 Task: Look for products in the category "Aromatherapy & Essential Oils" from Herban Cowboy only.
Action: Mouse moved to (254, 104)
Screenshot: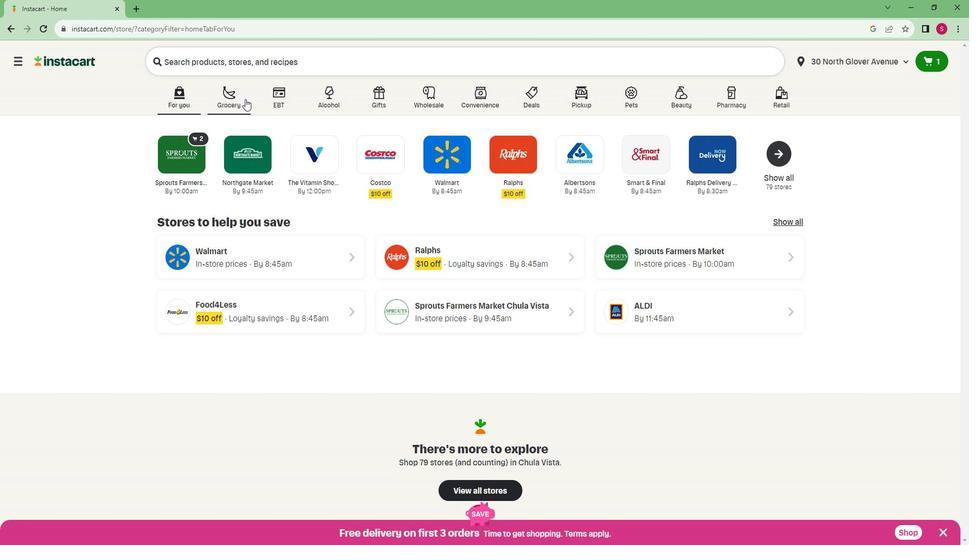 
Action: Mouse pressed left at (254, 104)
Screenshot: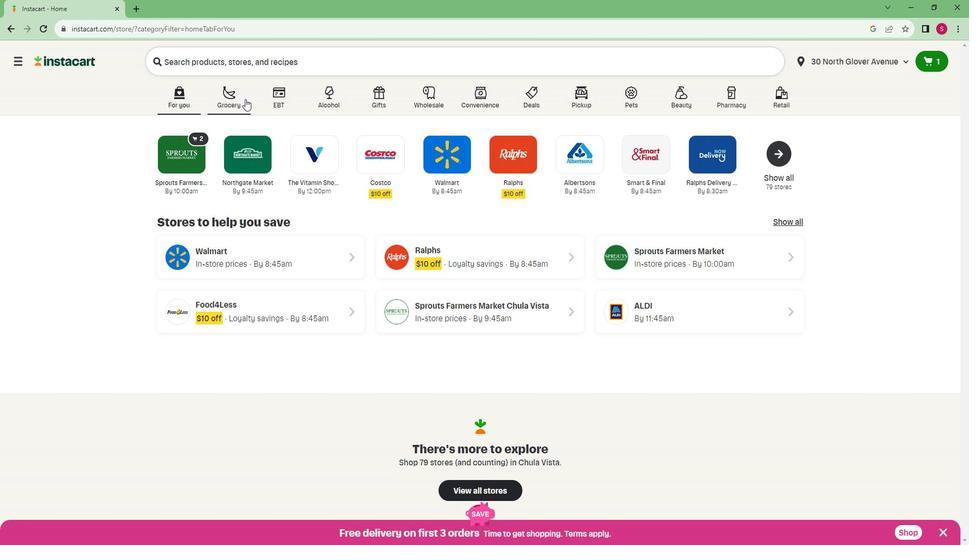 
Action: Mouse moved to (235, 281)
Screenshot: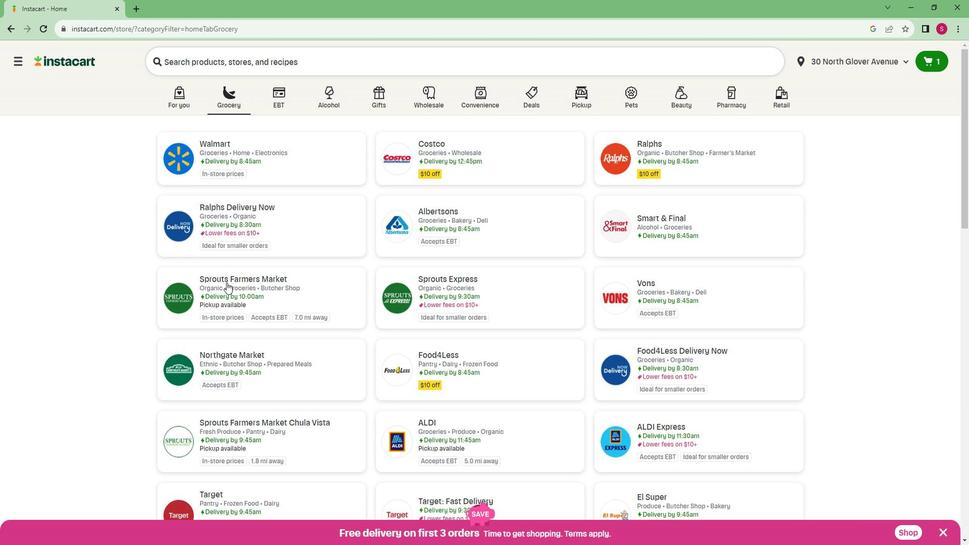 
Action: Mouse pressed left at (235, 281)
Screenshot: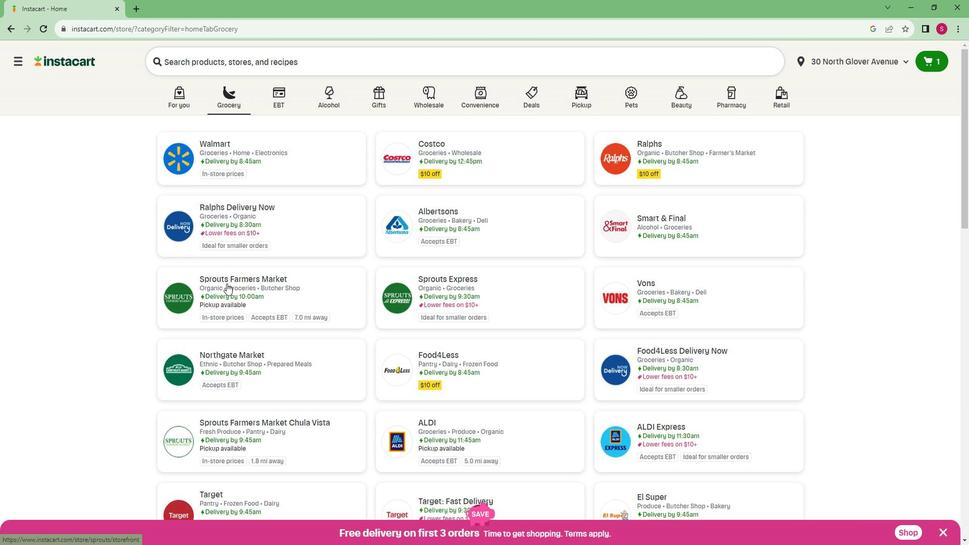 
Action: Mouse moved to (92, 332)
Screenshot: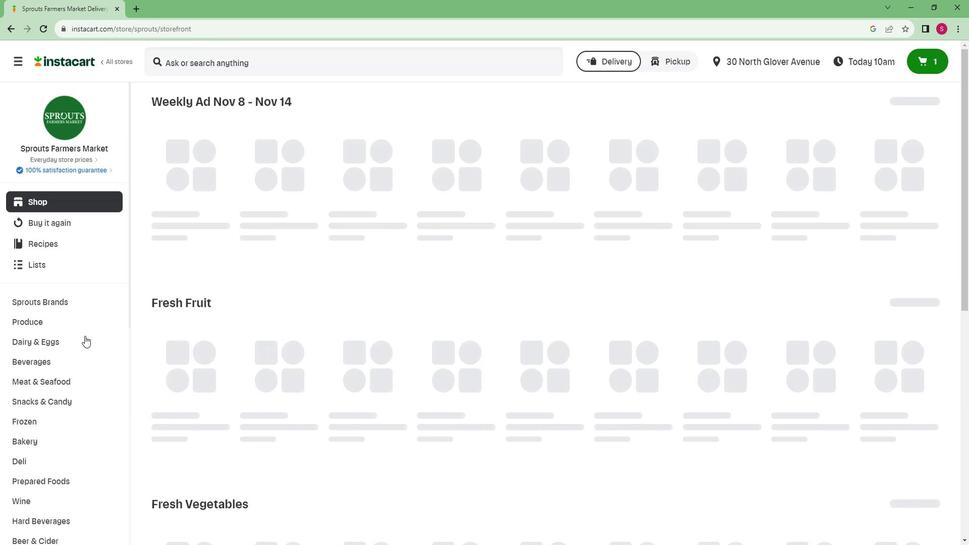 
Action: Mouse scrolled (92, 332) with delta (0, 0)
Screenshot: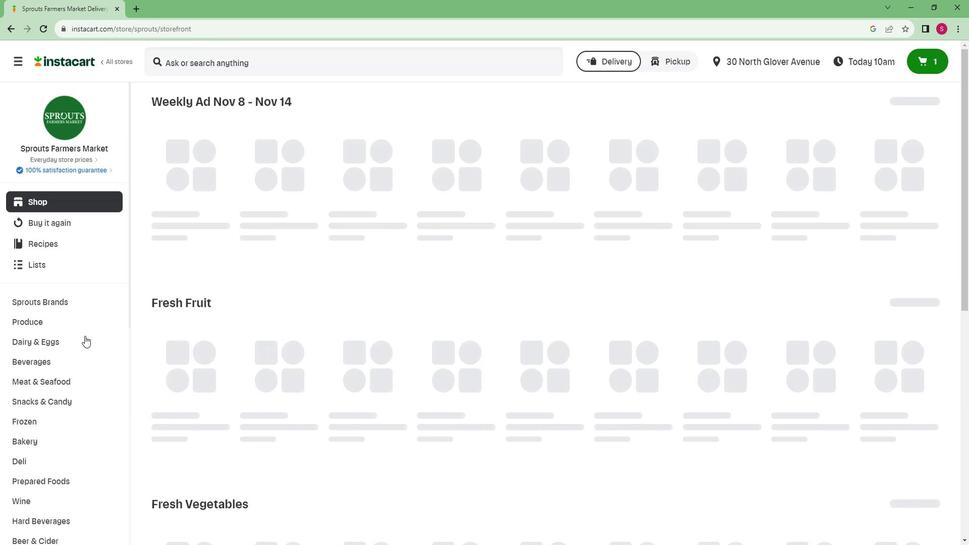 
Action: Mouse moved to (92, 332)
Screenshot: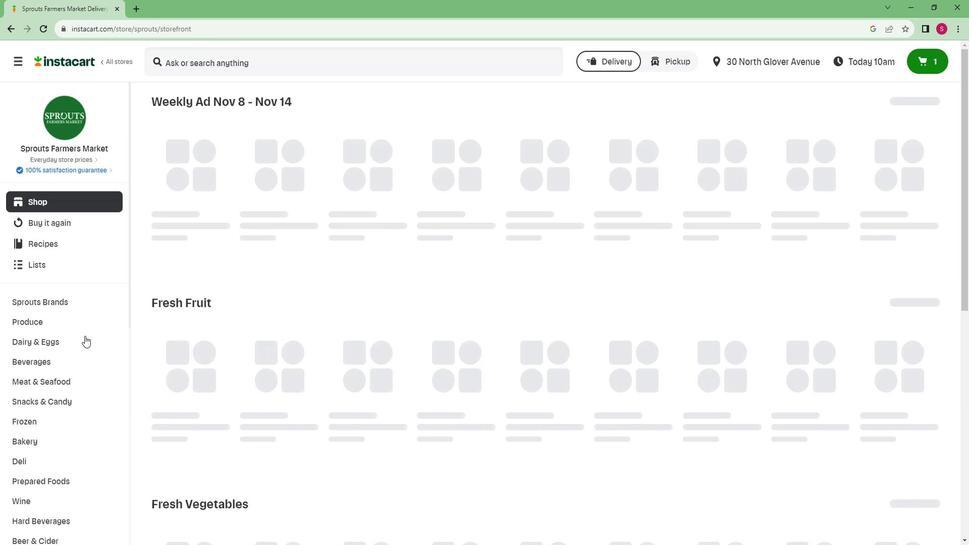 
Action: Mouse scrolled (92, 332) with delta (0, 0)
Screenshot: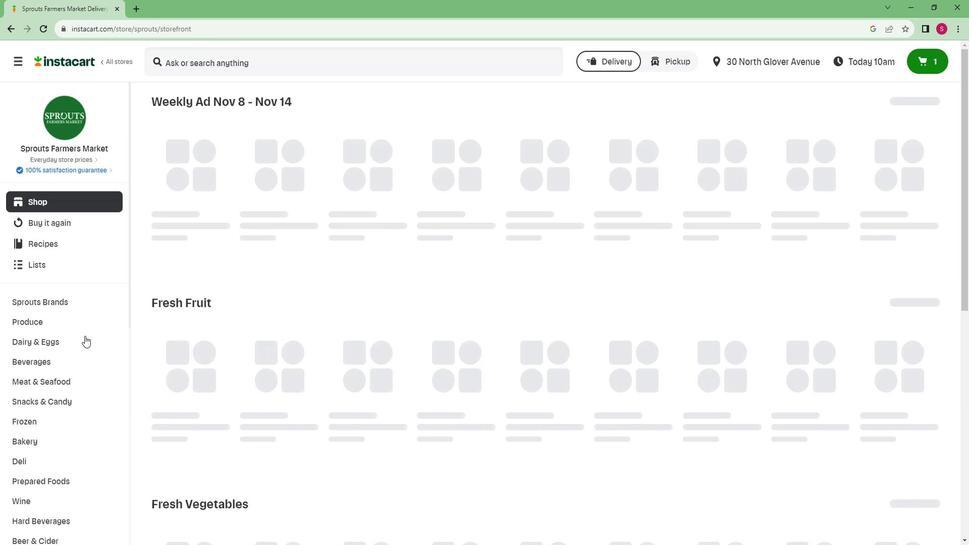
Action: Mouse scrolled (92, 332) with delta (0, 0)
Screenshot: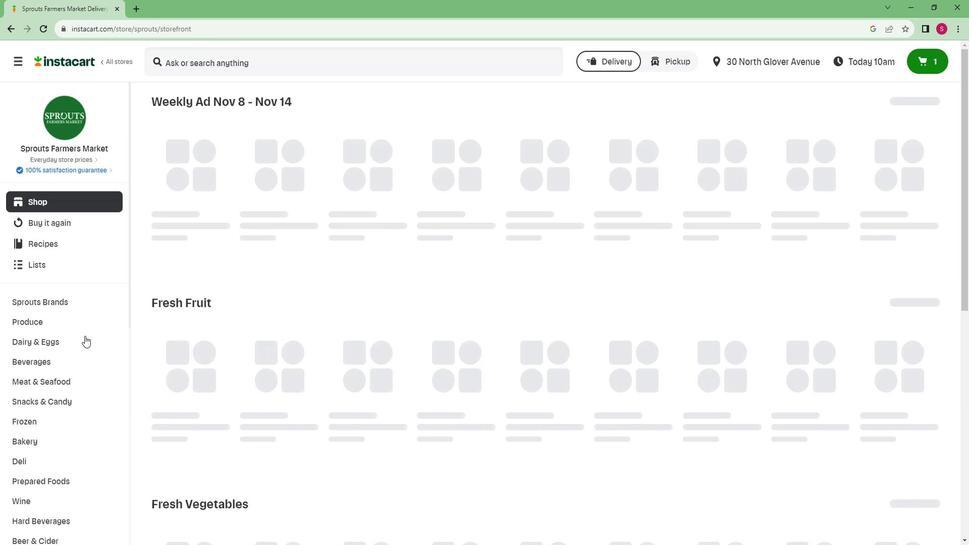 
Action: Mouse moved to (90, 332)
Screenshot: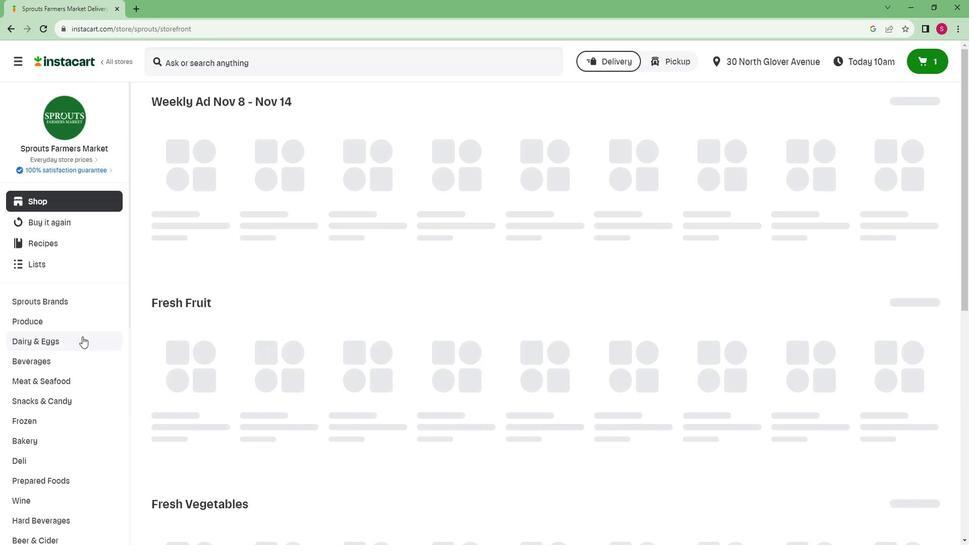 
Action: Mouse scrolled (90, 332) with delta (0, 0)
Screenshot: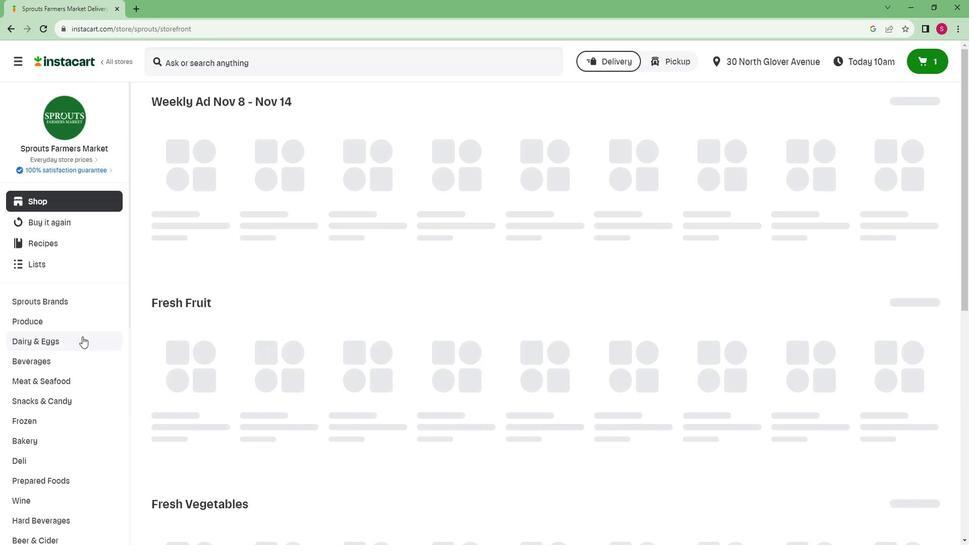 
Action: Mouse moved to (89, 325)
Screenshot: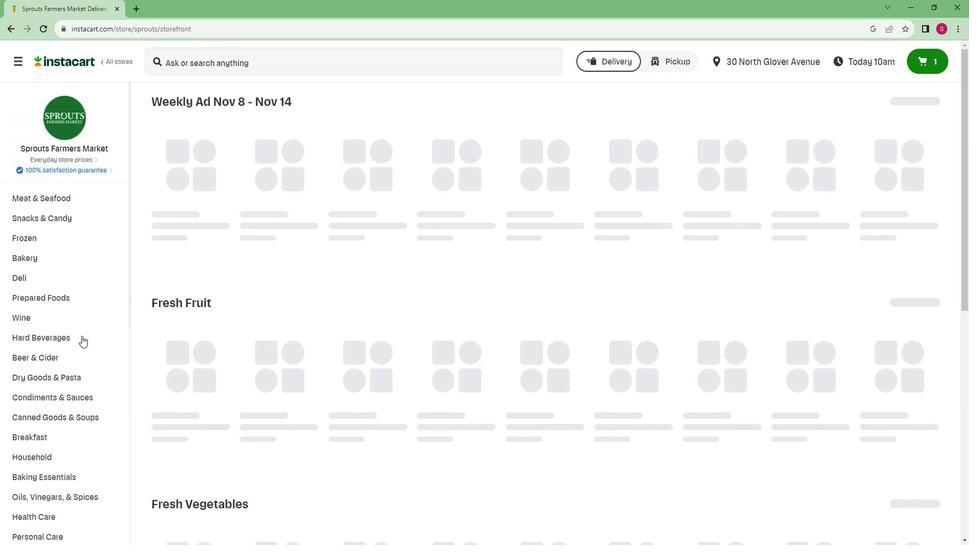 
Action: Mouse scrolled (89, 325) with delta (0, 0)
Screenshot: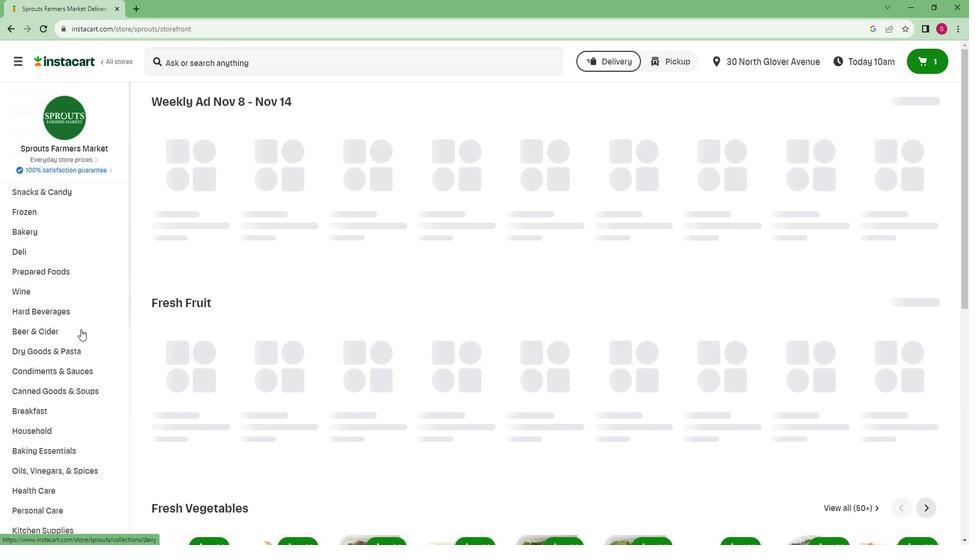 
Action: Mouse scrolled (89, 325) with delta (0, 0)
Screenshot: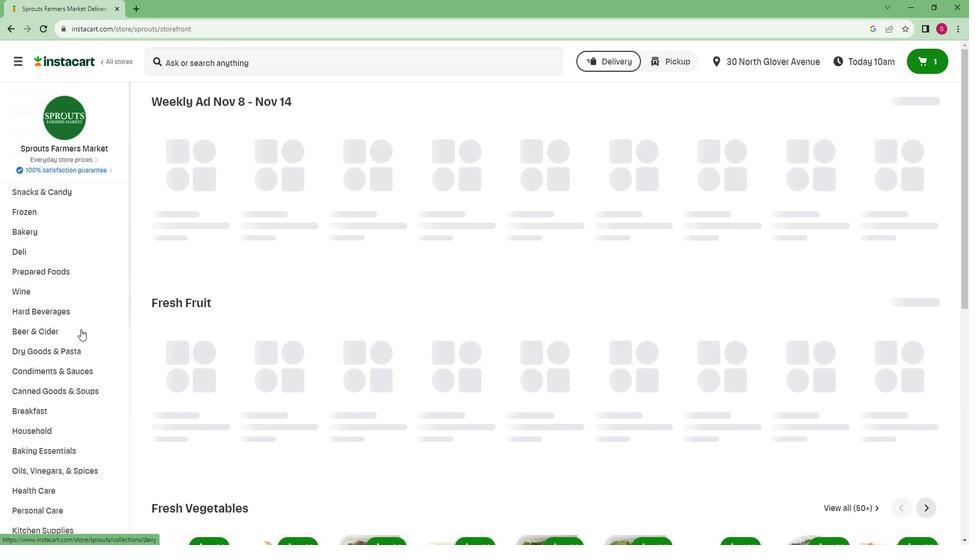 
Action: Mouse scrolled (89, 325) with delta (0, 0)
Screenshot: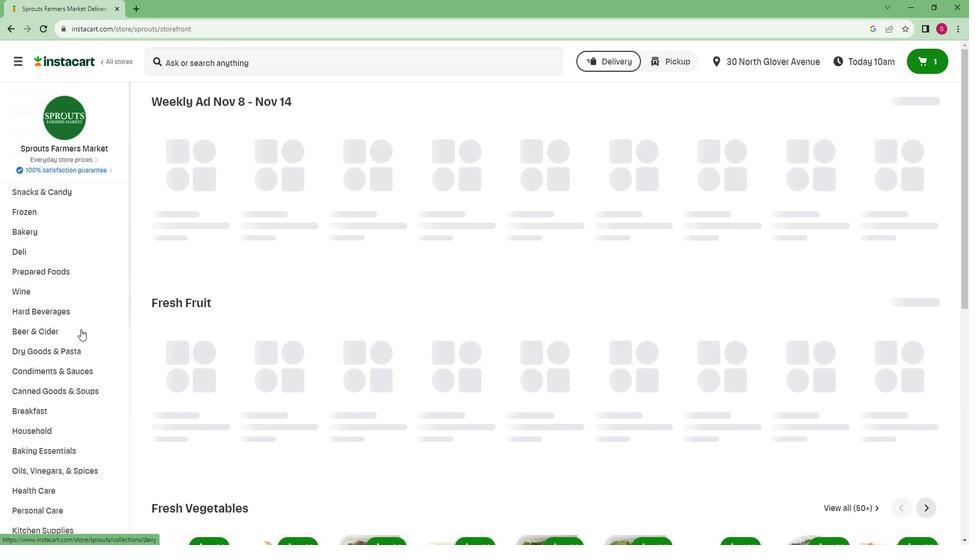 
Action: Mouse scrolled (89, 325) with delta (0, 0)
Screenshot: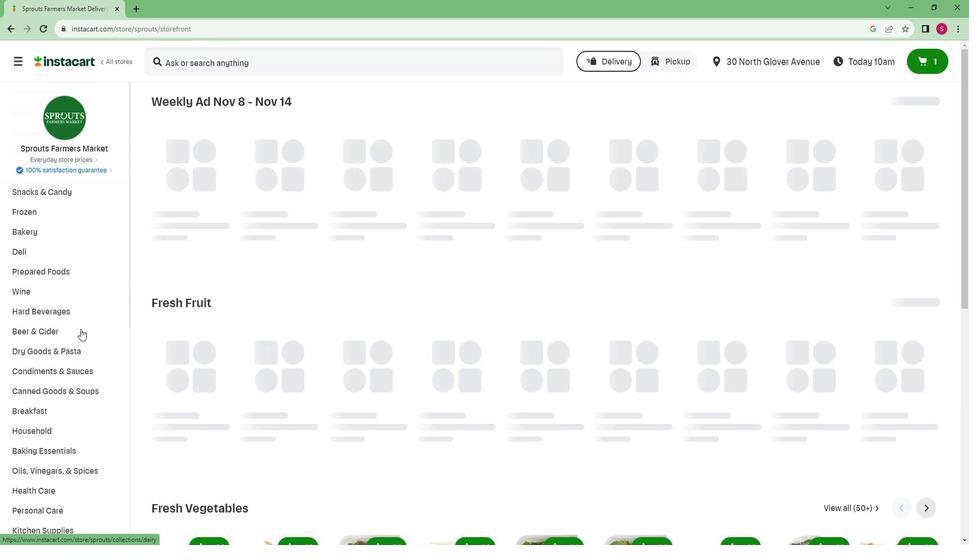 
Action: Mouse scrolled (89, 325) with delta (0, 0)
Screenshot: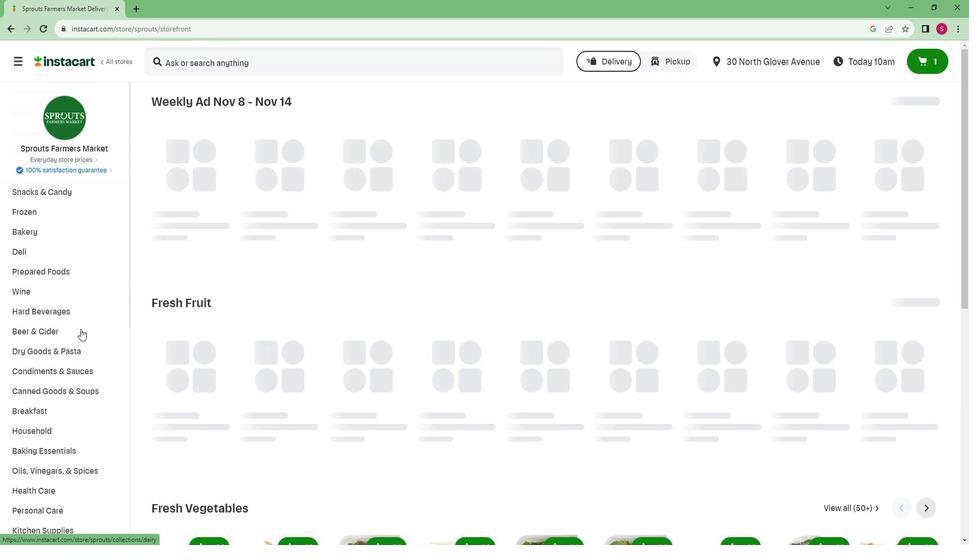 
Action: Mouse scrolled (89, 325) with delta (0, 0)
Screenshot: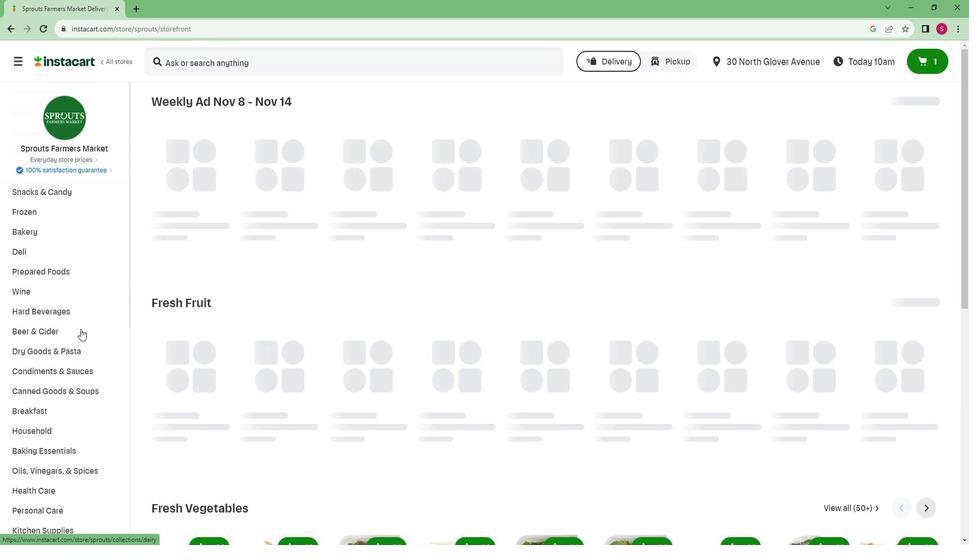 
Action: Mouse scrolled (89, 325) with delta (0, 0)
Screenshot: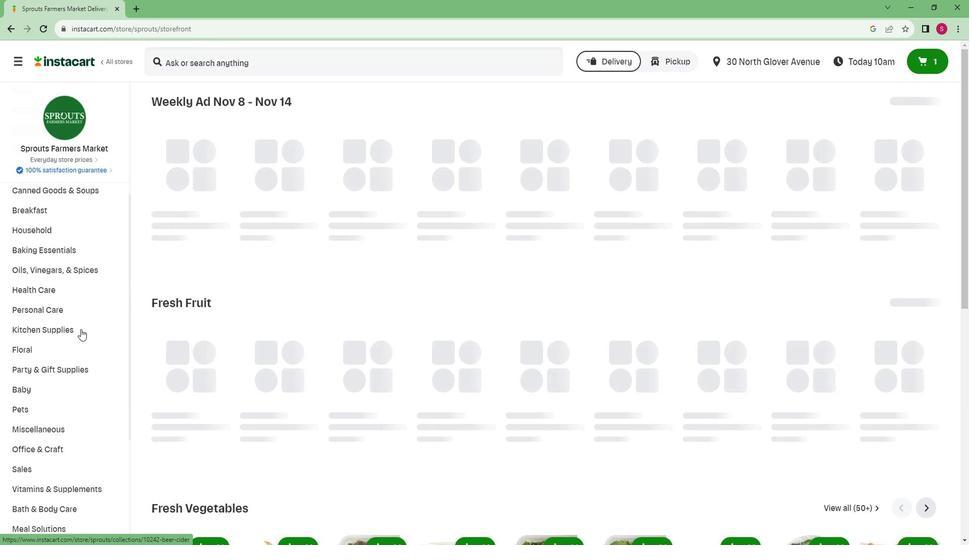 
Action: Mouse scrolled (89, 325) with delta (0, 0)
Screenshot: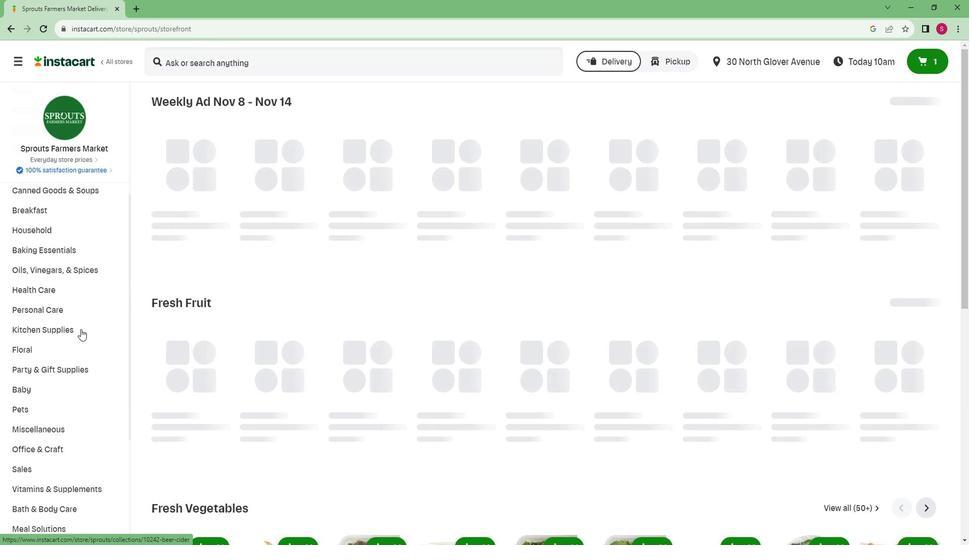 
Action: Mouse scrolled (89, 325) with delta (0, 0)
Screenshot: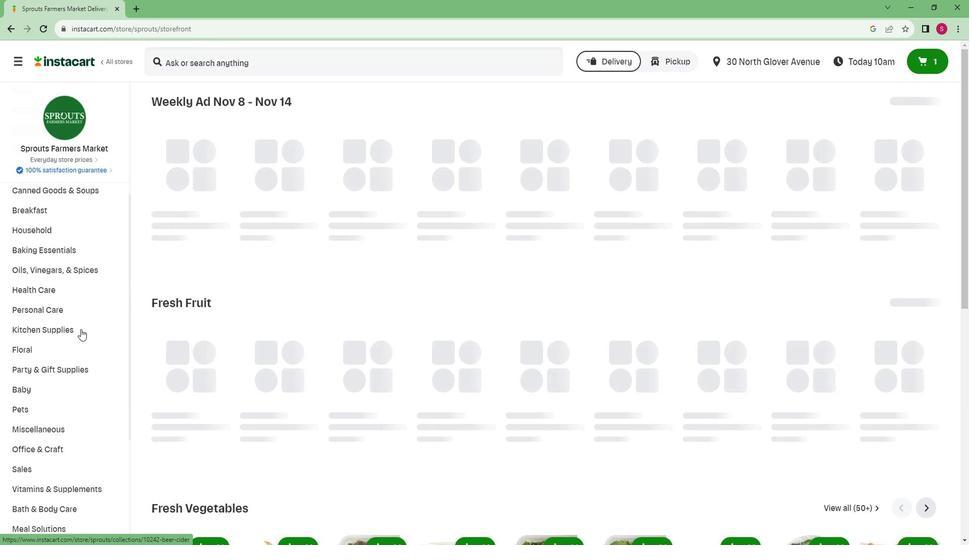 
Action: Mouse scrolled (89, 325) with delta (0, 0)
Screenshot: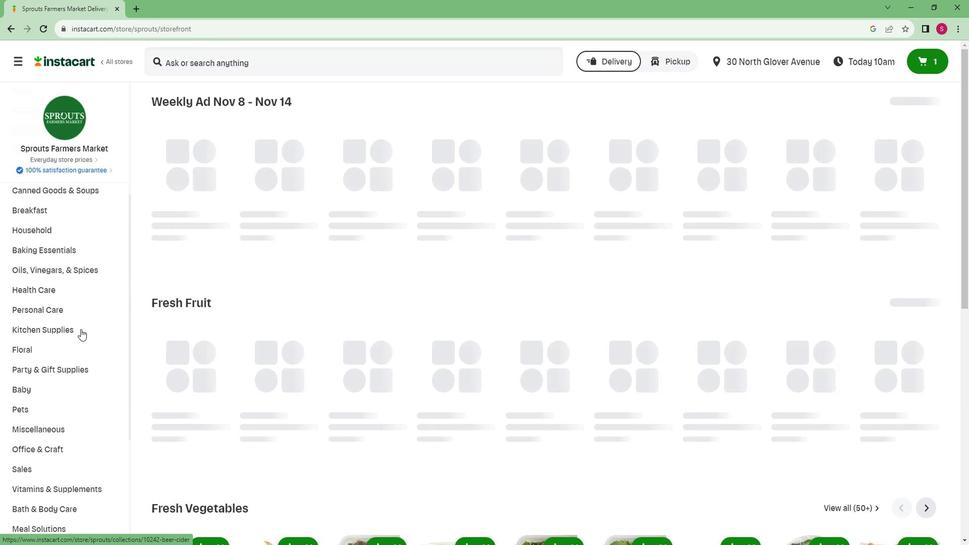 
Action: Mouse scrolled (89, 325) with delta (0, 0)
Screenshot: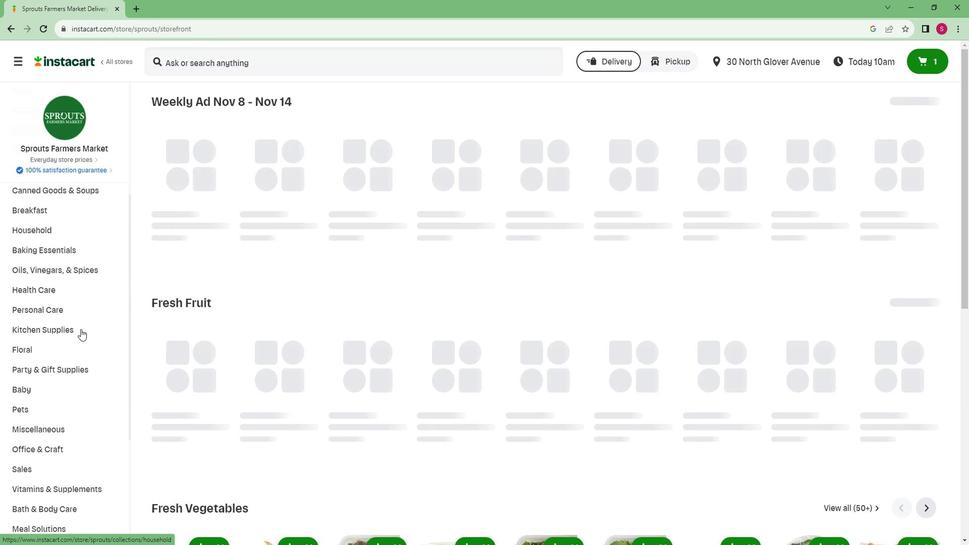 
Action: Mouse moved to (66, 492)
Screenshot: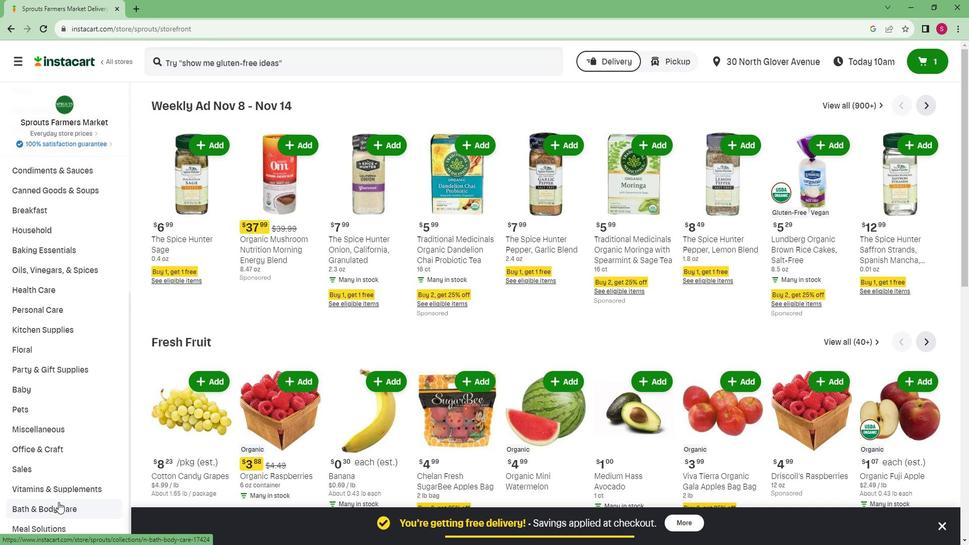 
Action: Mouse pressed left at (66, 492)
Screenshot: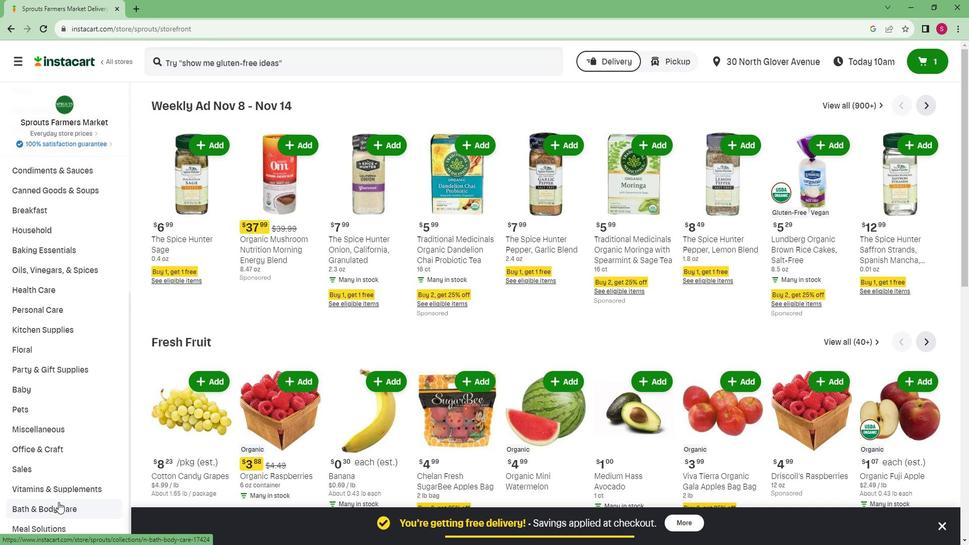 
Action: Mouse moved to (75, 496)
Screenshot: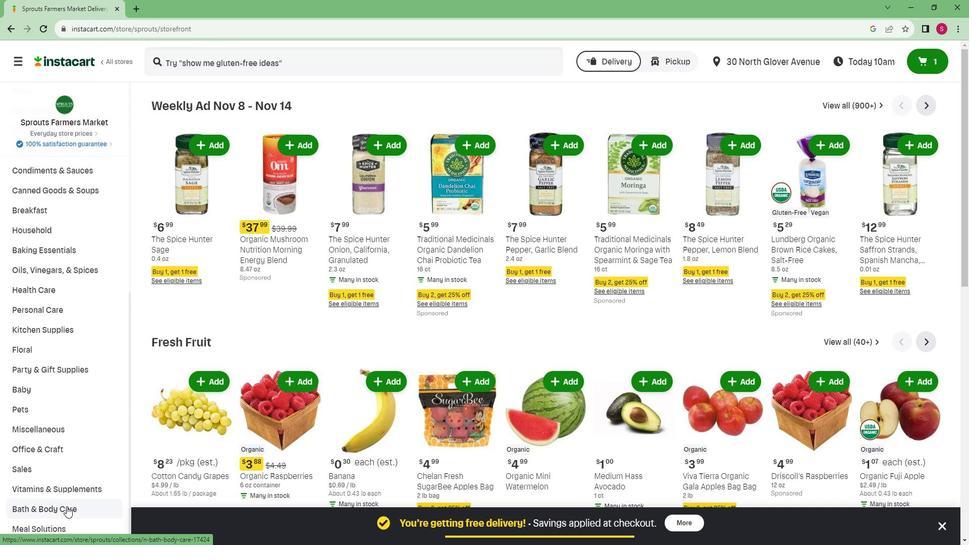 
Action: Mouse pressed left at (75, 496)
Screenshot: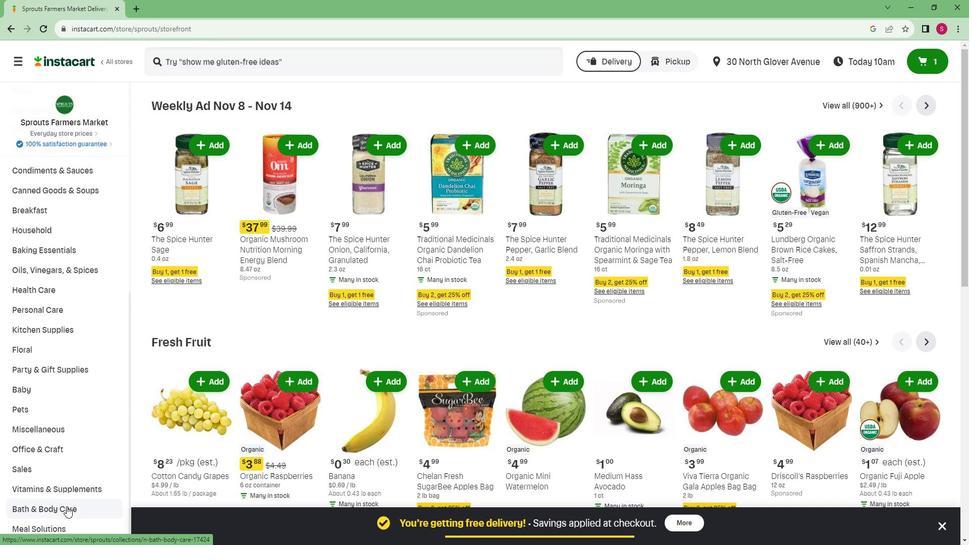 
Action: Mouse moved to (826, 143)
Screenshot: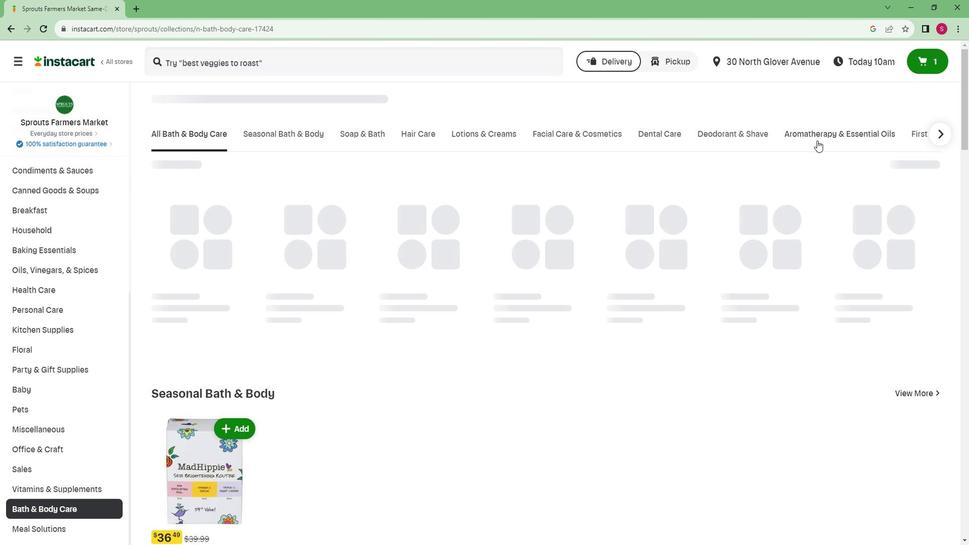 
Action: Mouse pressed left at (826, 143)
Screenshot: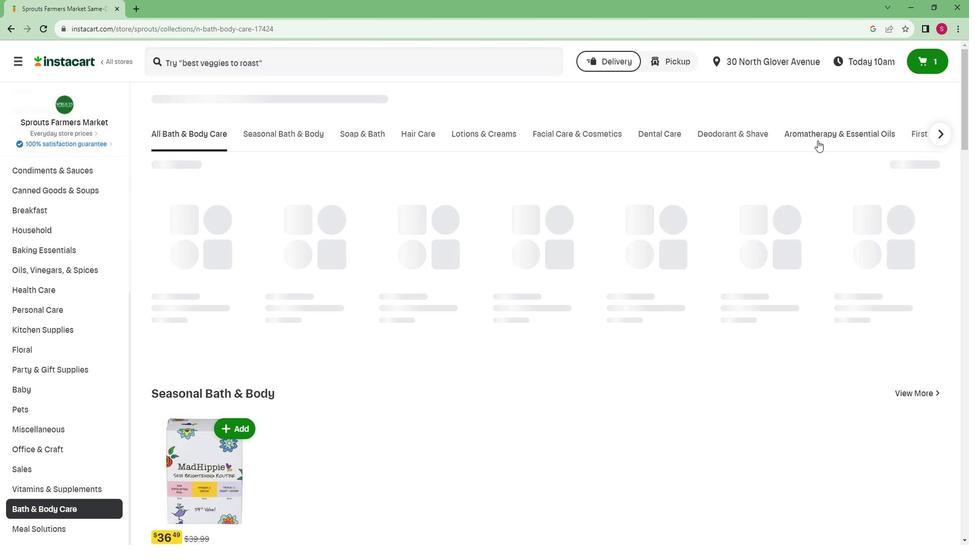
Action: Mouse moved to (238, 172)
Screenshot: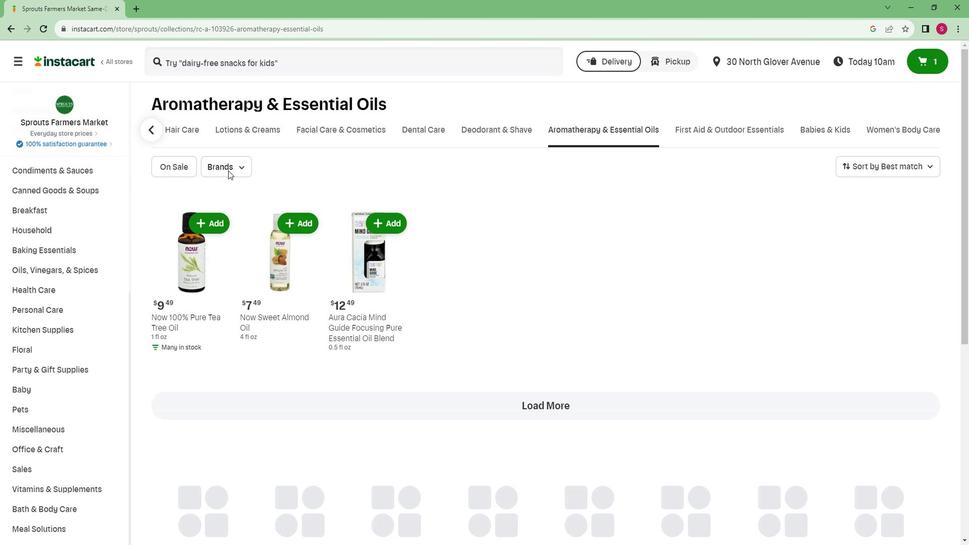 
Action: Mouse pressed left at (238, 172)
Screenshot: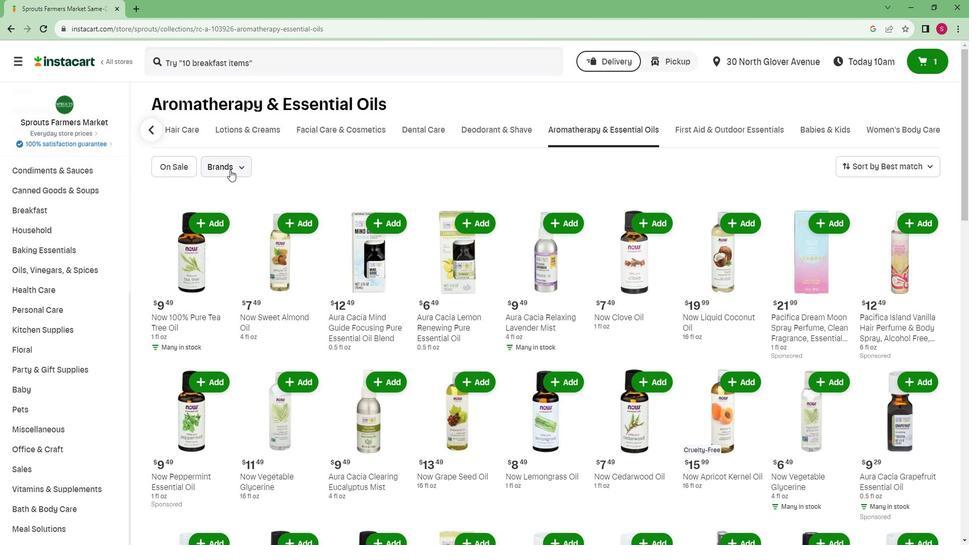 
Action: Mouse moved to (252, 258)
Screenshot: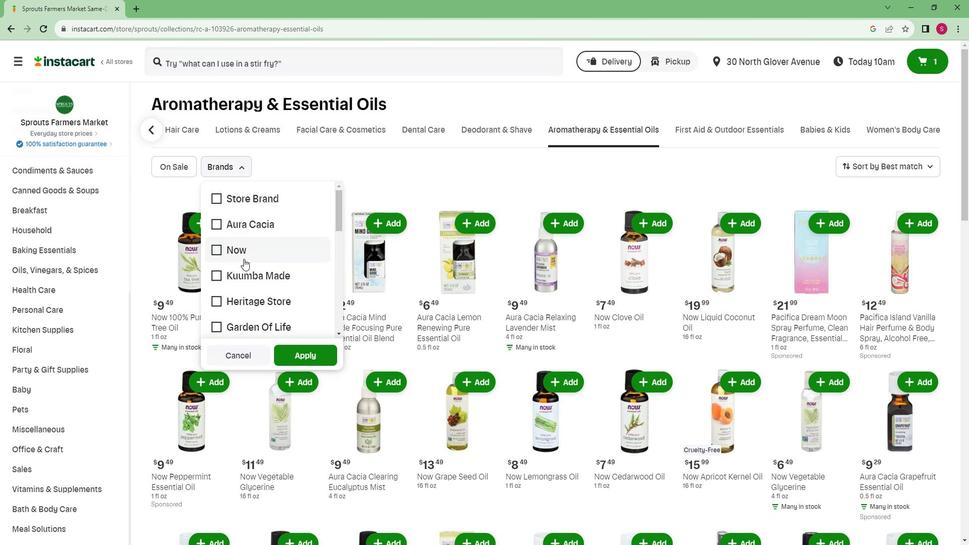 
Action: Mouse scrolled (252, 258) with delta (0, 0)
Screenshot: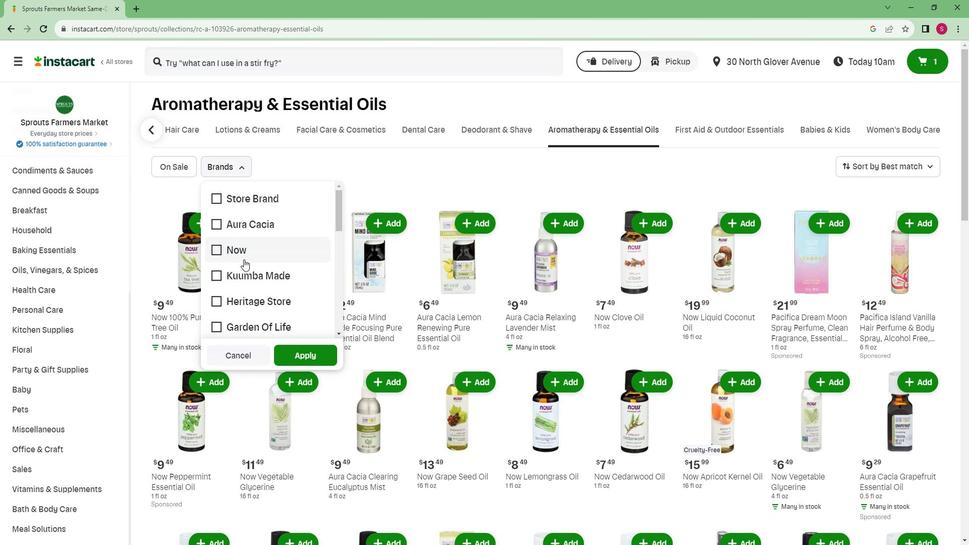 
Action: Mouse scrolled (252, 258) with delta (0, 0)
Screenshot: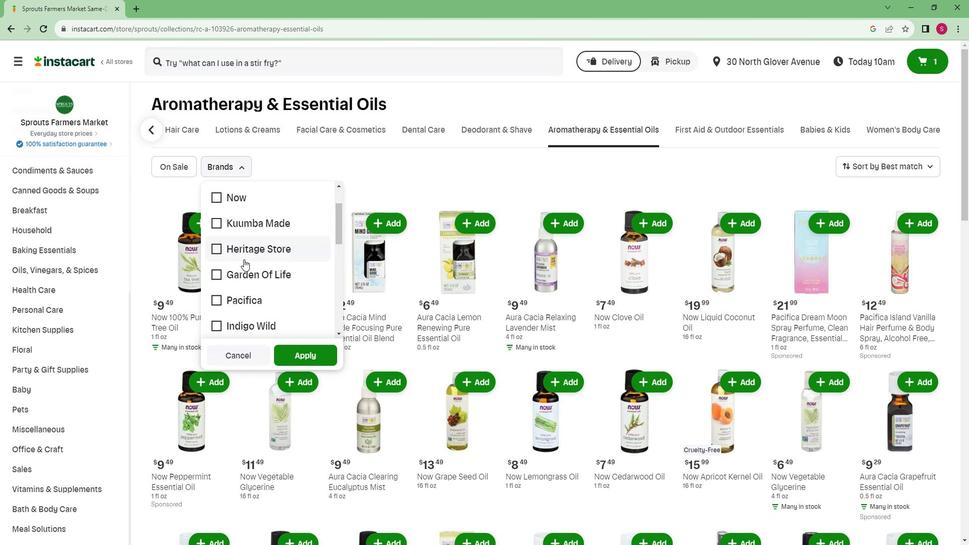 
Action: Mouse scrolled (252, 258) with delta (0, 0)
Screenshot: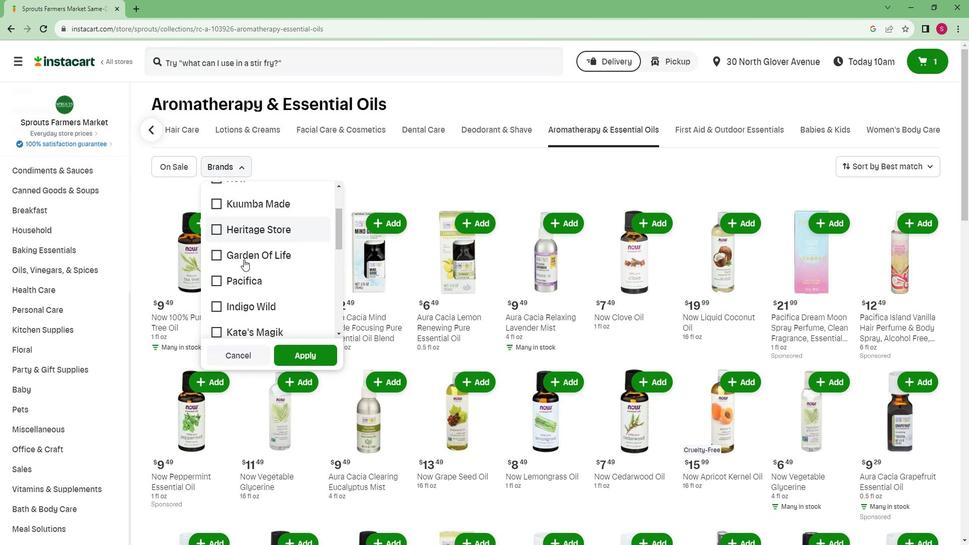 
Action: Mouse scrolled (252, 258) with delta (0, 0)
Screenshot: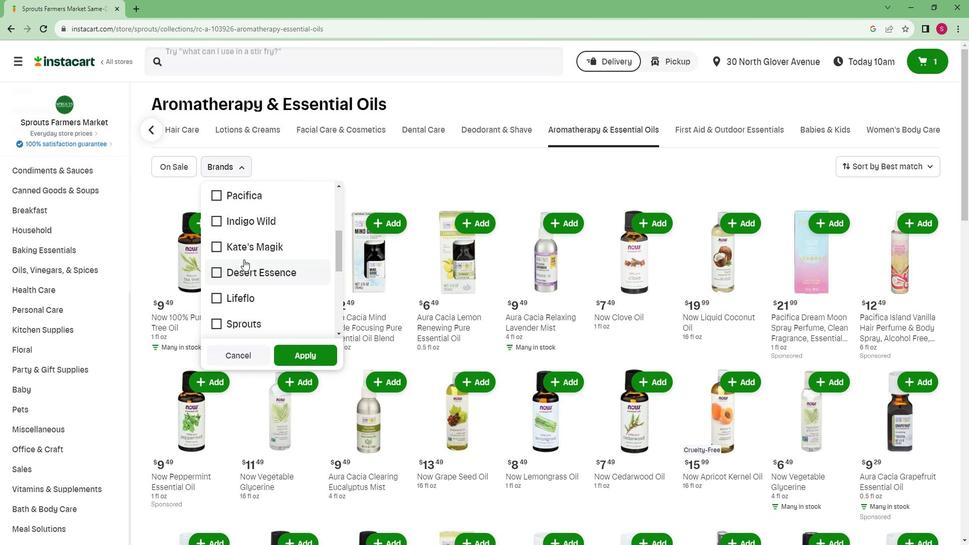 
Action: Mouse scrolled (252, 258) with delta (0, 0)
Screenshot: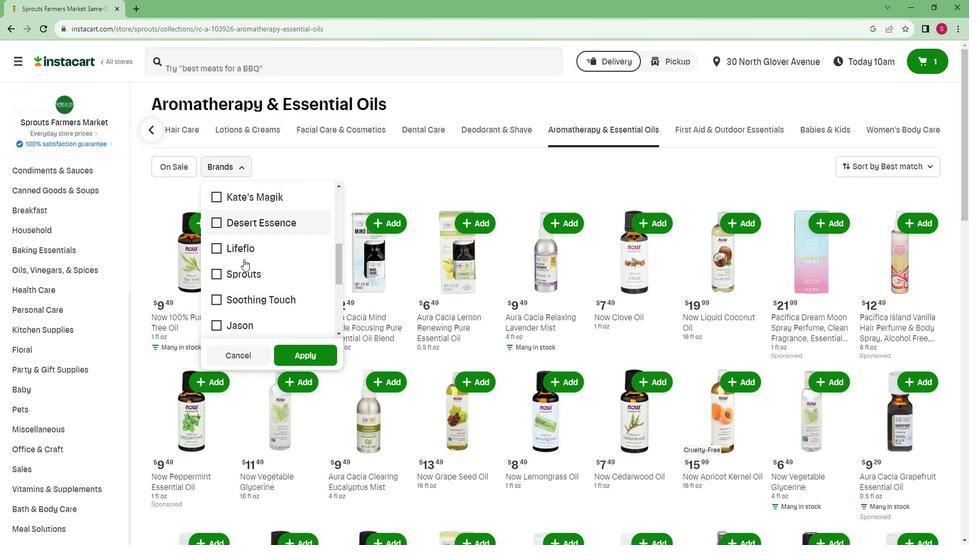 
Action: Mouse scrolled (252, 258) with delta (0, 0)
Screenshot: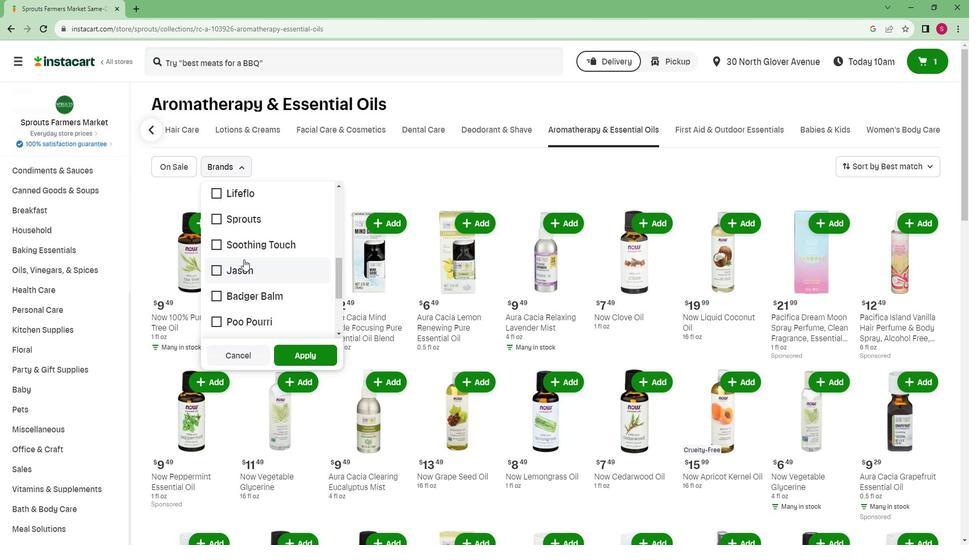 
Action: Mouse scrolled (252, 258) with delta (0, 0)
Screenshot: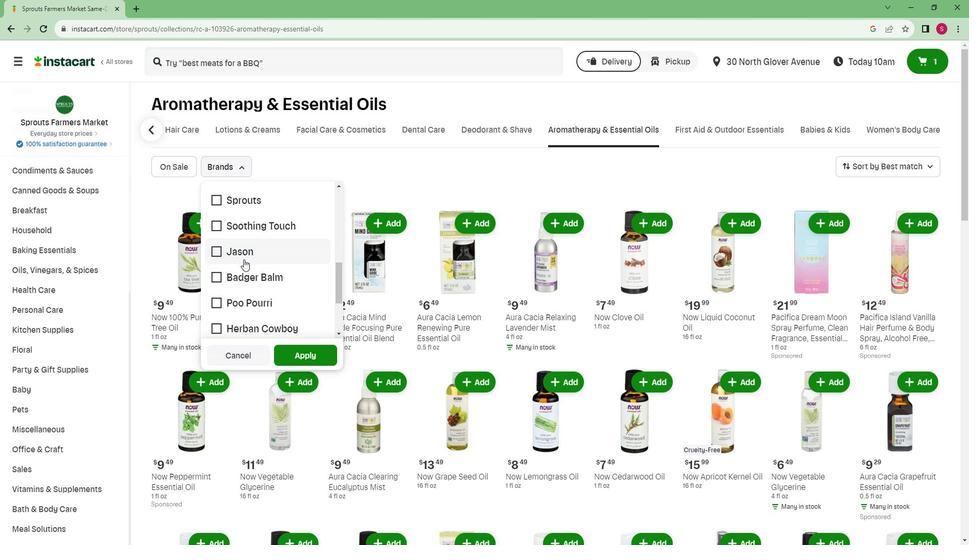 
Action: Mouse moved to (256, 250)
Screenshot: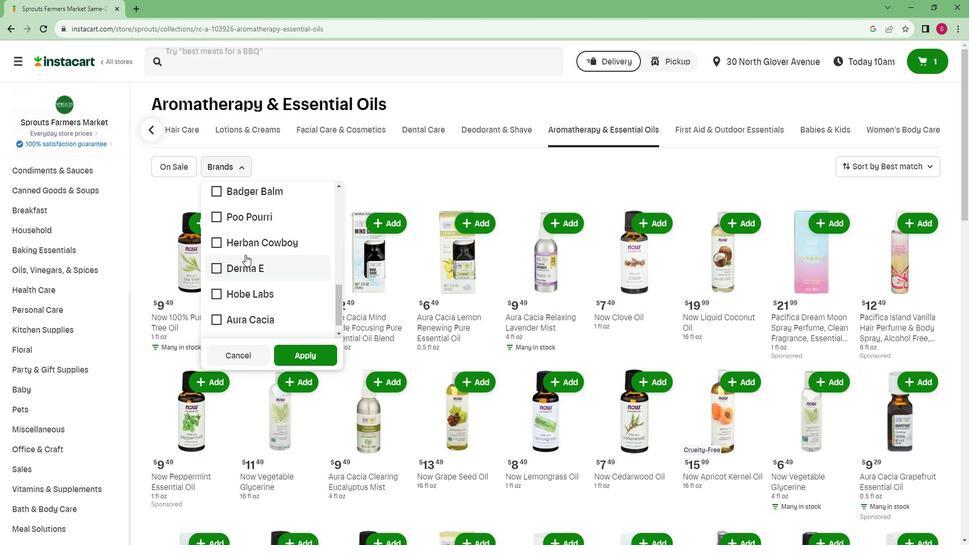 
Action: Mouse pressed left at (256, 250)
Screenshot: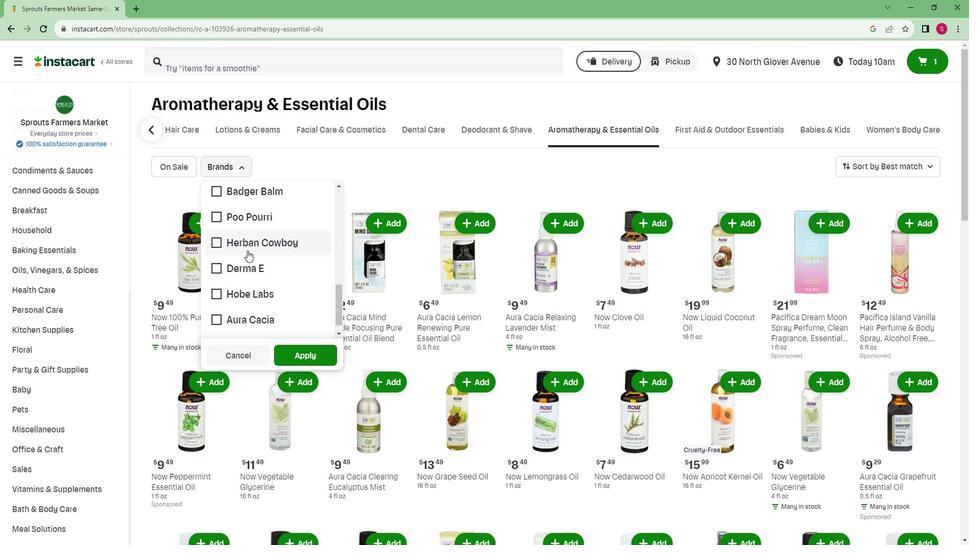 
Action: Mouse moved to (302, 355)
Screenshot: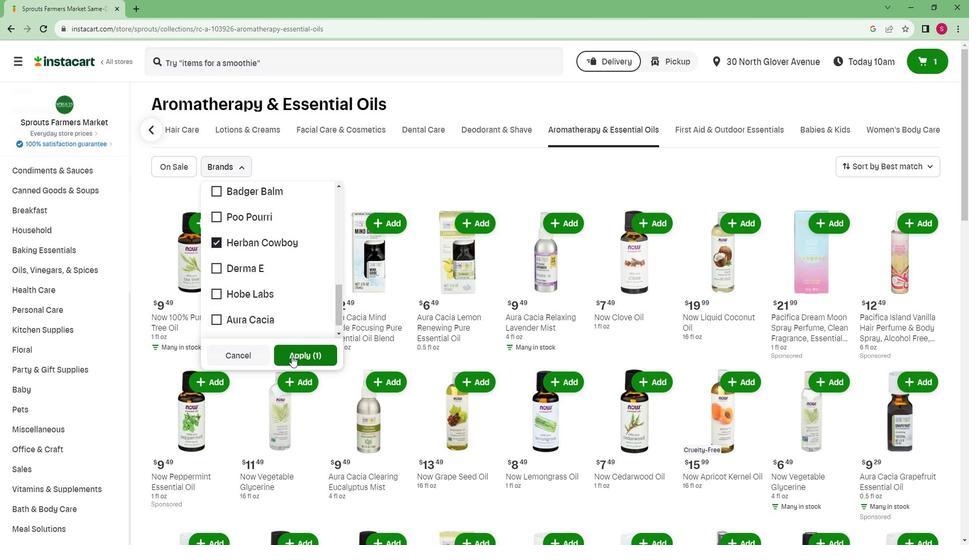 
Action: Mouse pressed left at (302, 355)
Screenshot: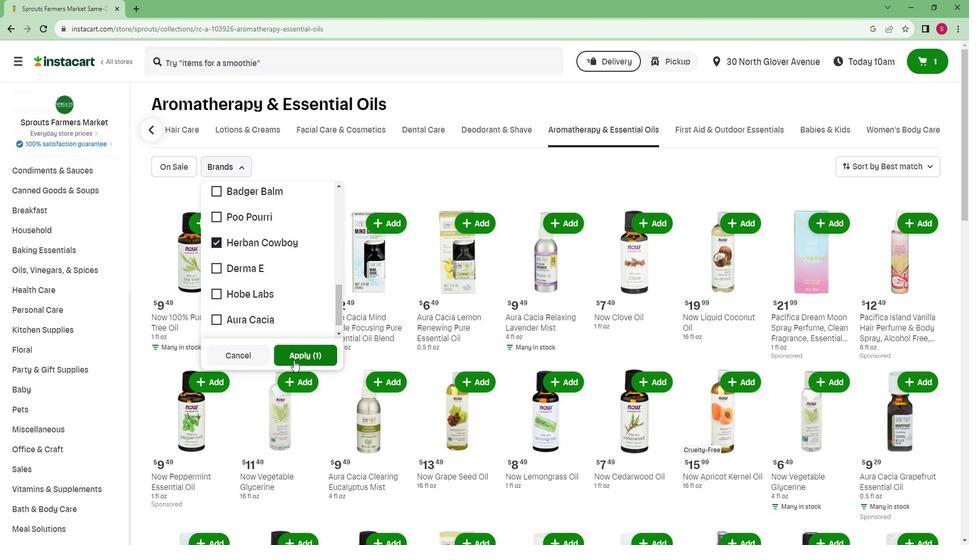 
Action: Mouse moved to (311, 324)
Screenshot: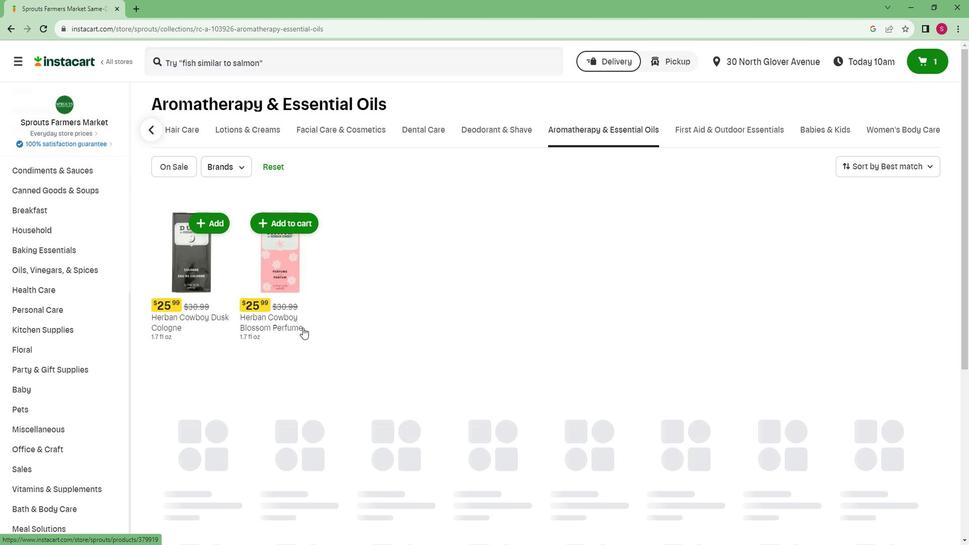 
